 Task: Apply theme  ""Material "".
Action: Mouse moved to (192, 70)
Screenshot: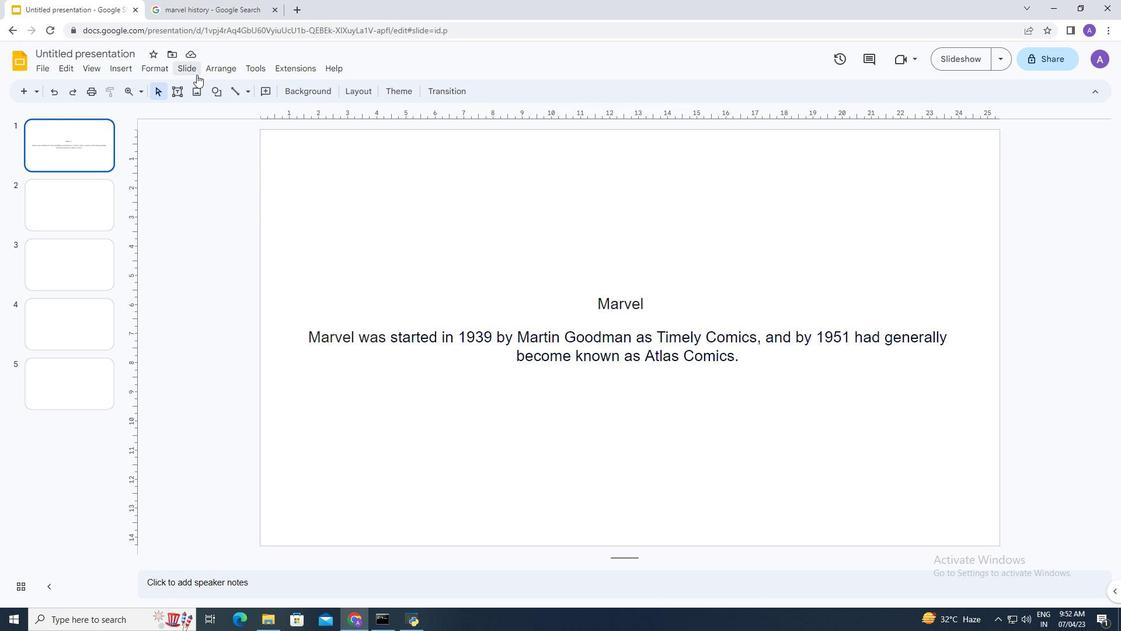
Action: Mouse pressed left at (192, 70)
Screenshot: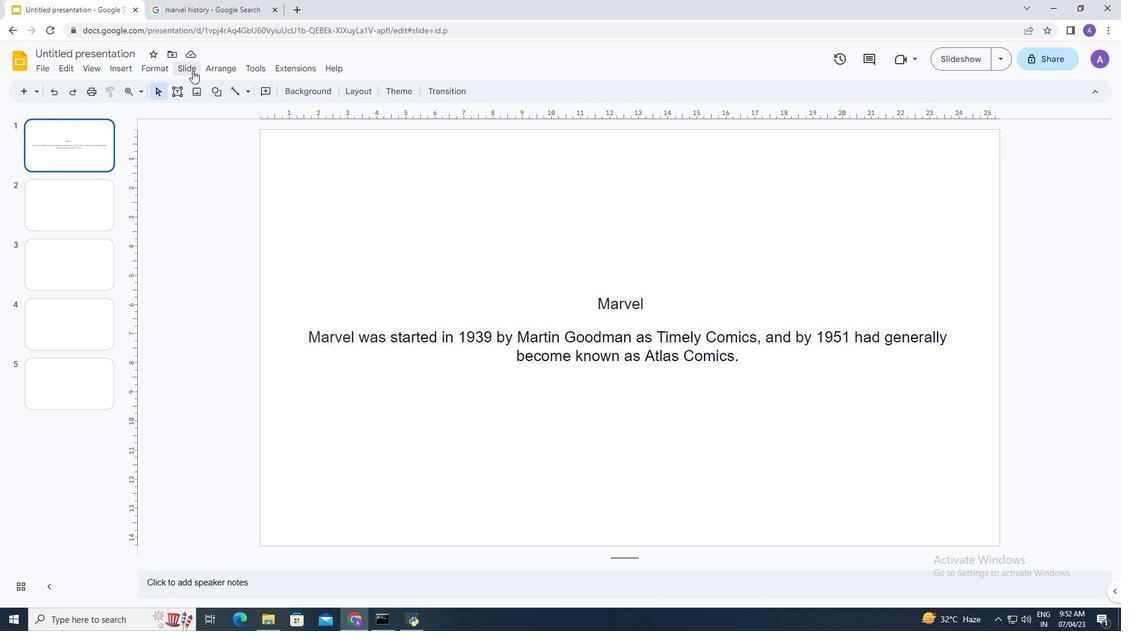 
Action: Mouse moved to (212, 276)
Screenshot: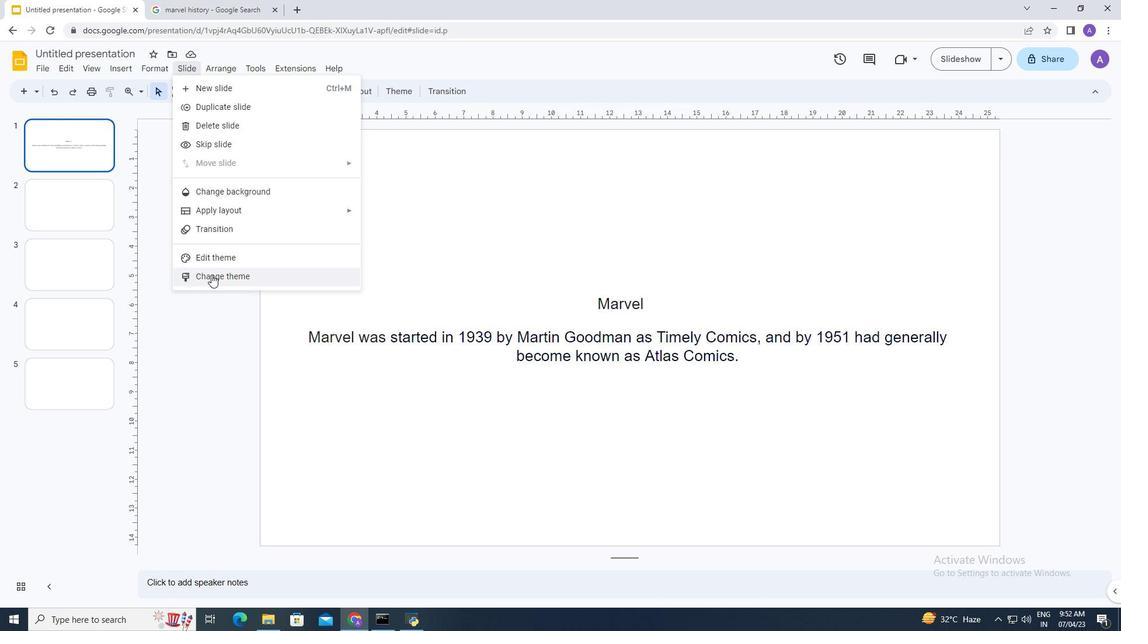 
Action: Mouse pressed left at (212, 276)
Screenshot: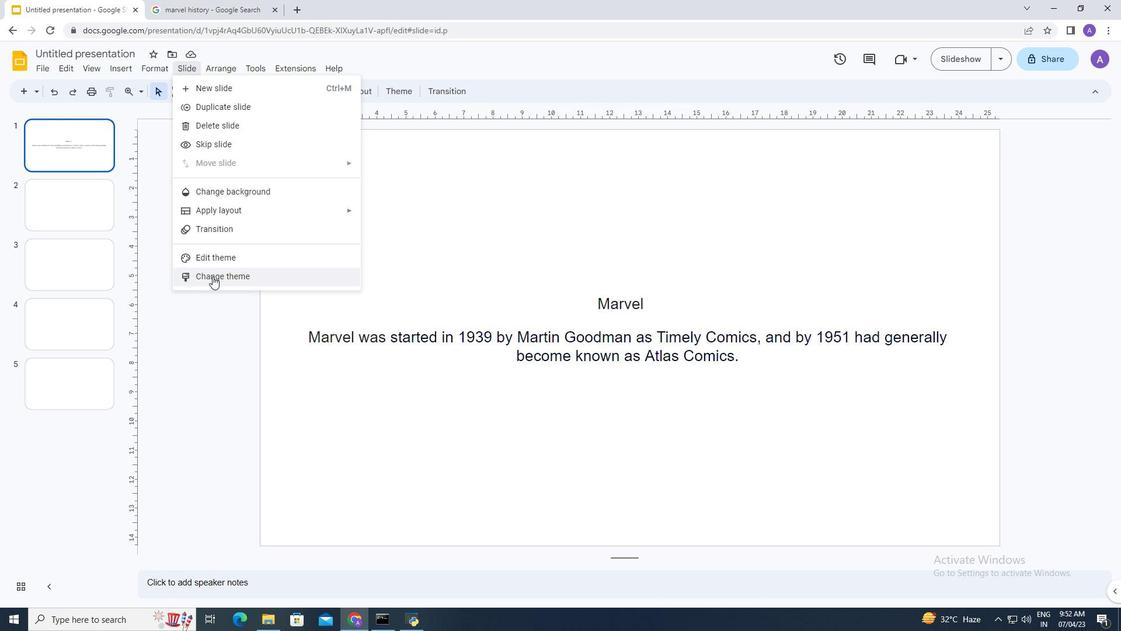 
Action: Mouse moved to (1052, 337)
Screenshot: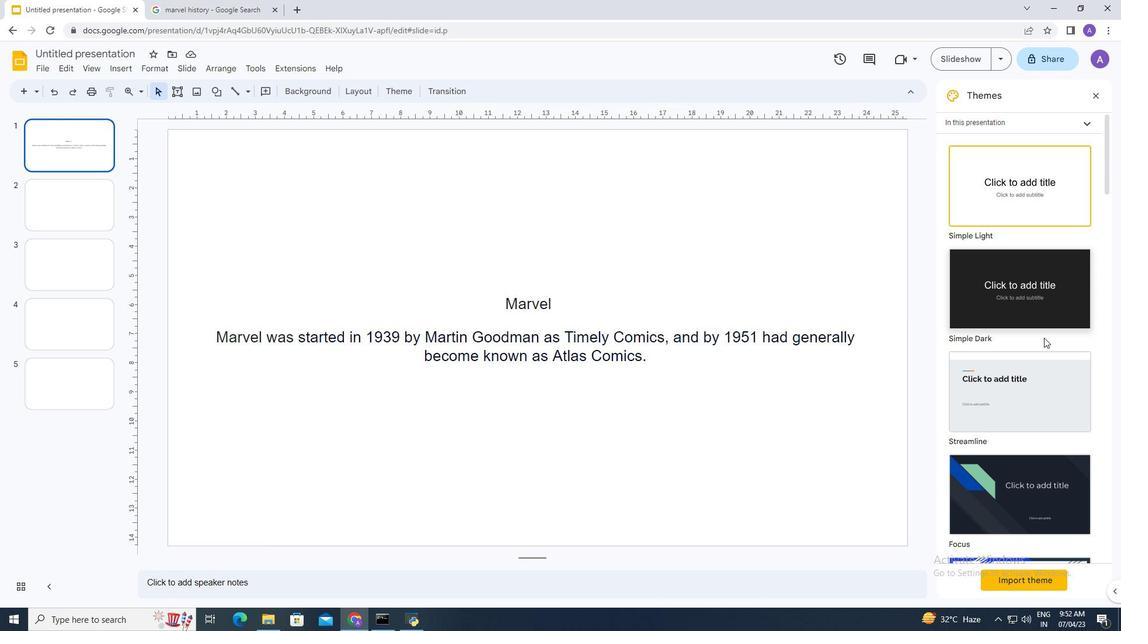 
Action: Mouse scrolled (1052, 337) with delta (0, 0)
Screenshot: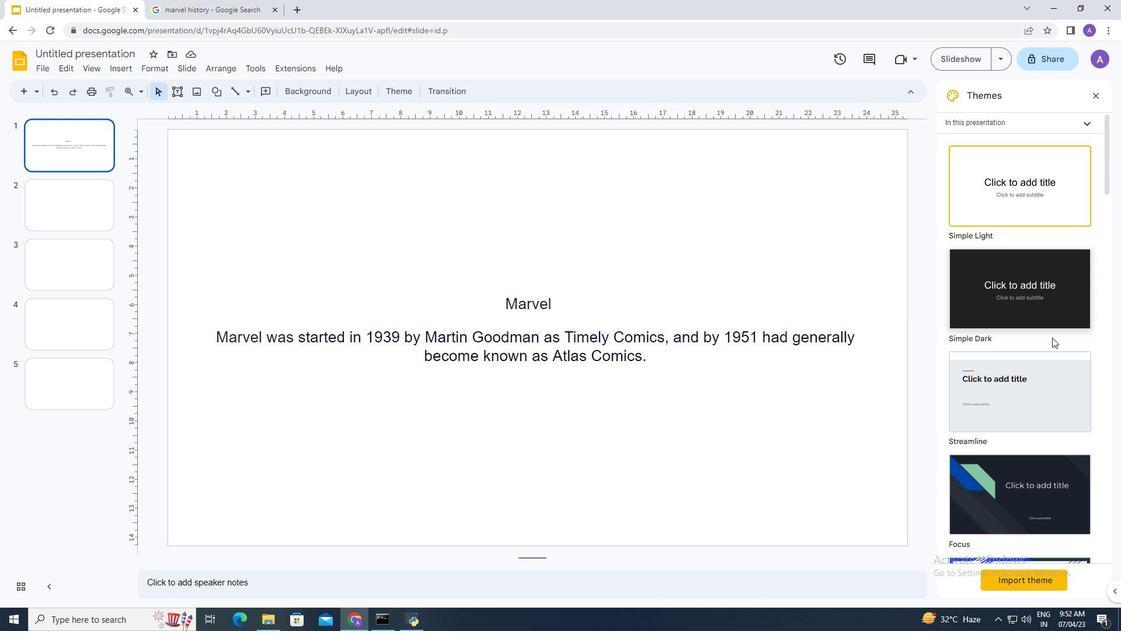 
Action: Mouse moved to (1014, 342)
Screenshot: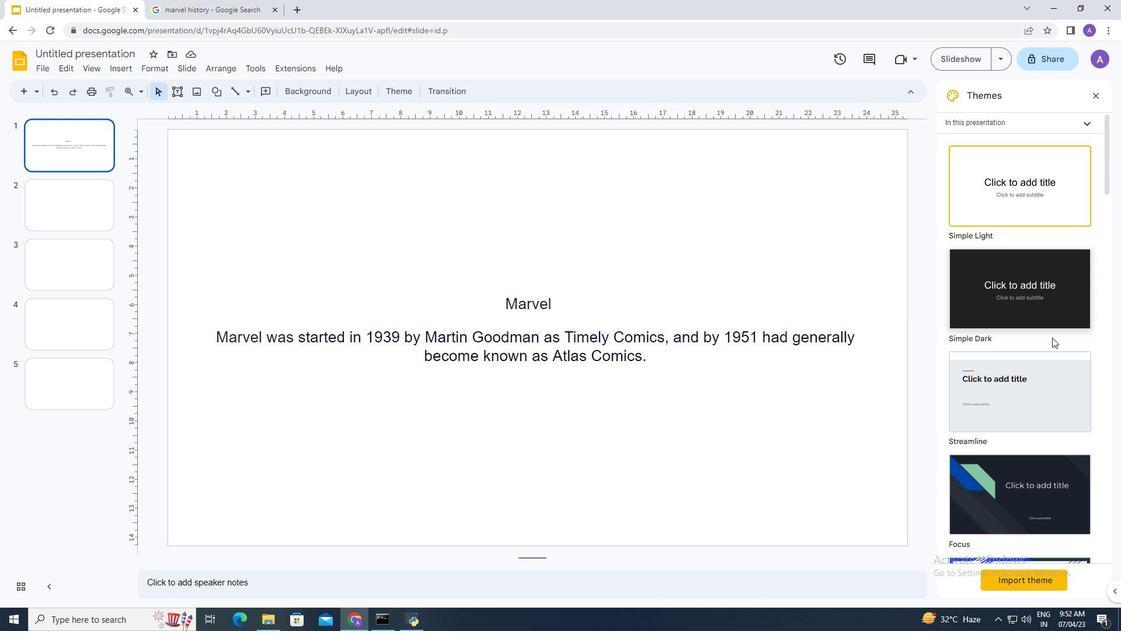 
Action: Mouse scrolled (1029, 339) with delta (0, 0)
Screenshot: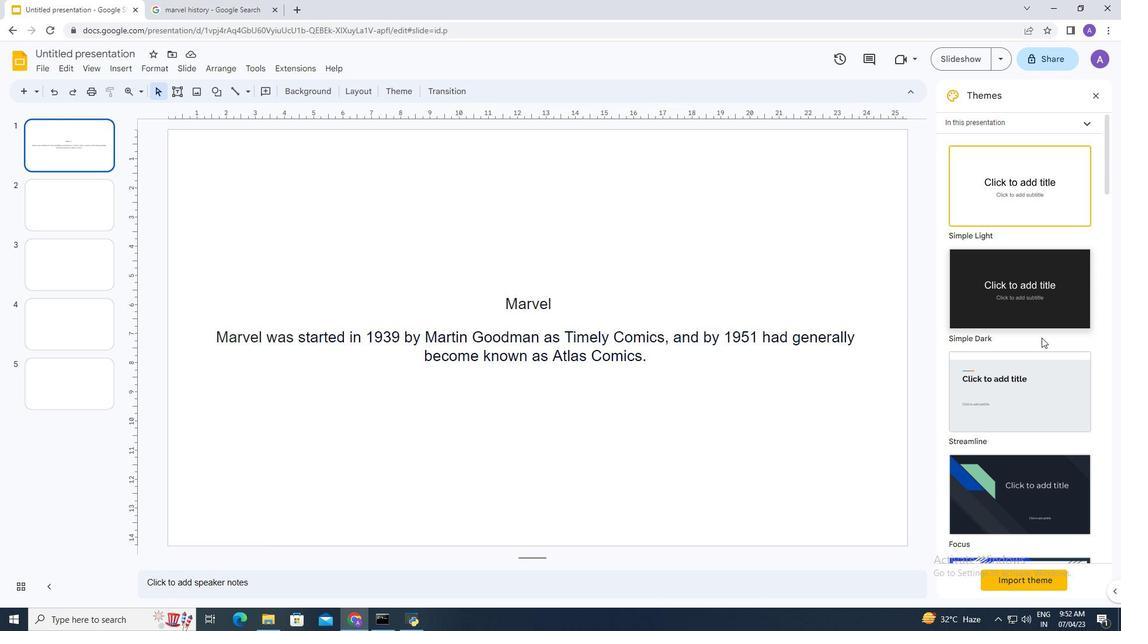 
Action: Mouse moved to (1014, 342)
Screenshot: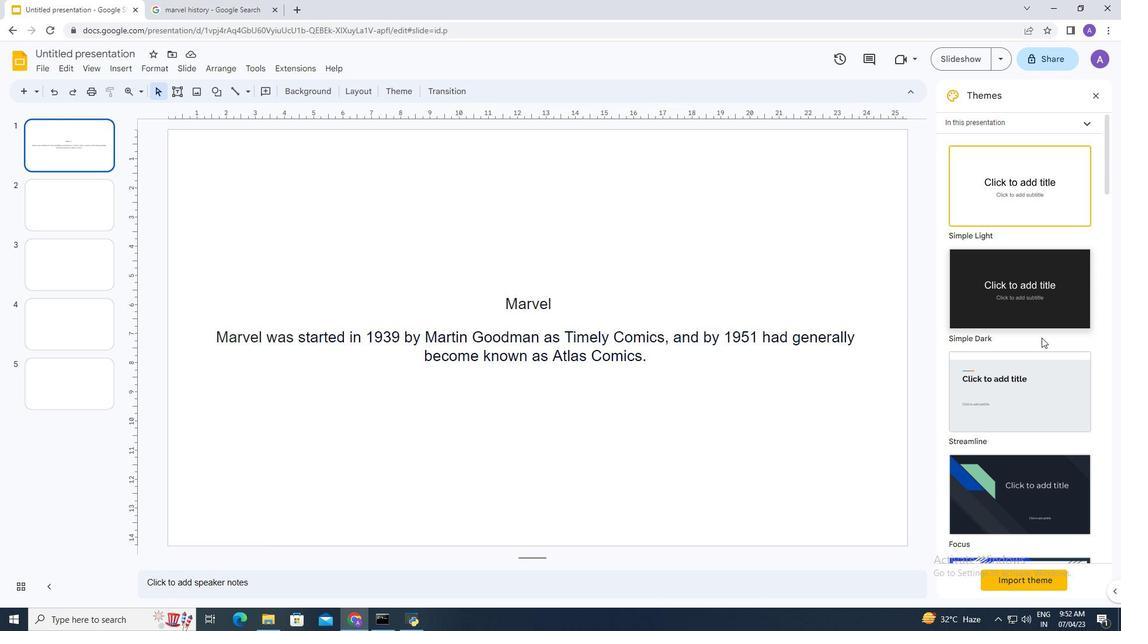 
Action: Mouse scrolled (1014, 342) with delta (0, 0)
Screenshot: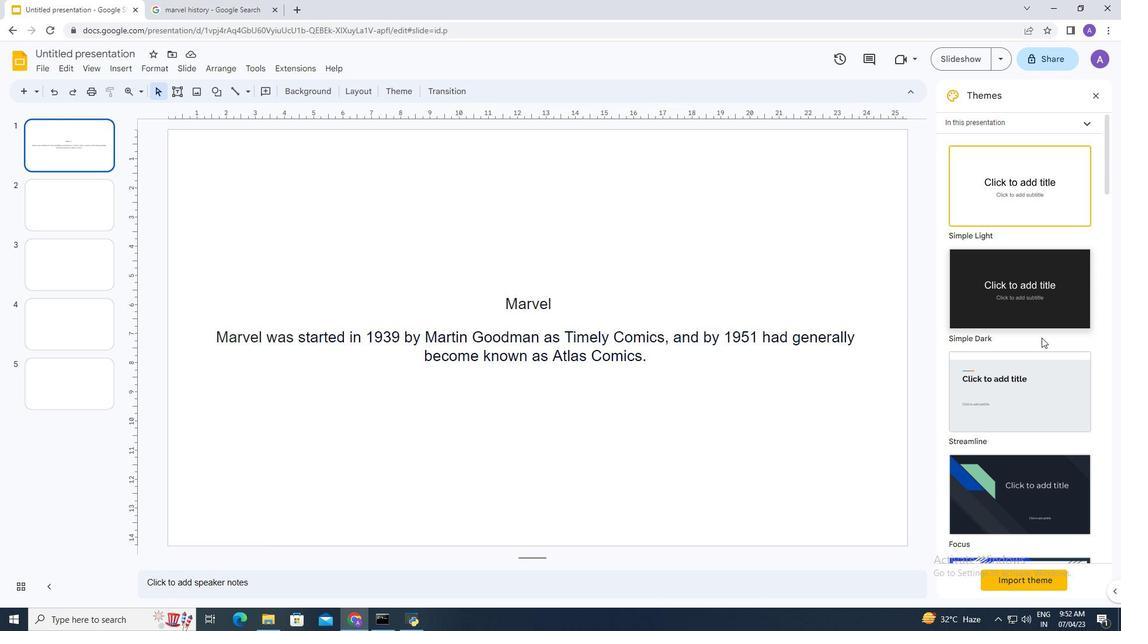 
Action: Mouse moved to (1009, 341)
Screenshot: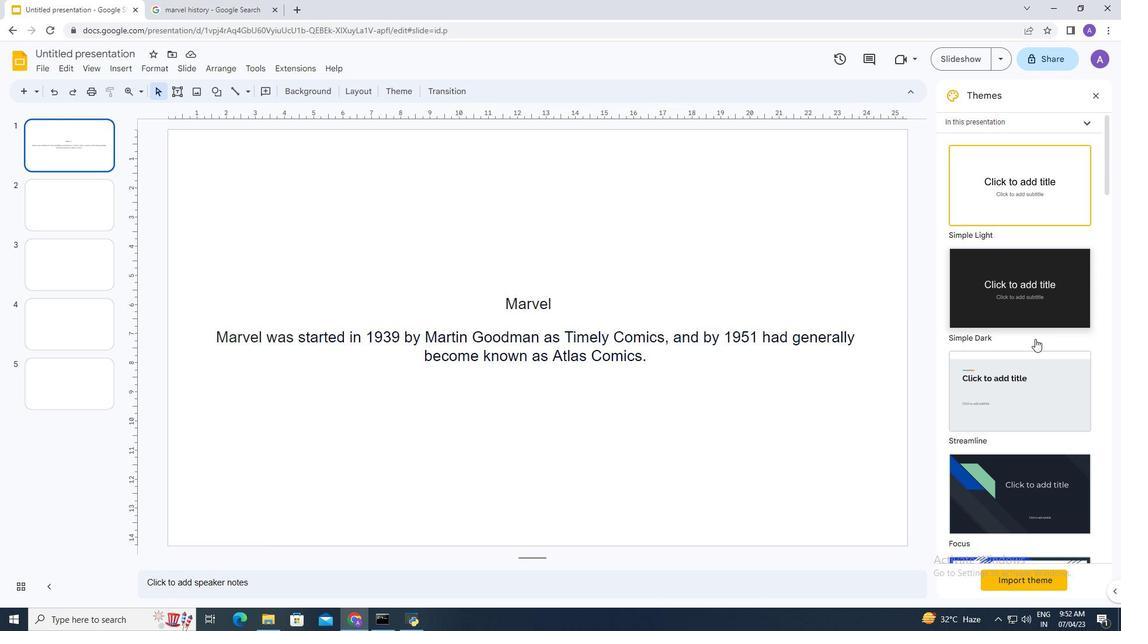 
Action: Mouse scrolled (1009, 341) with delta (0, 0)
Screenshot: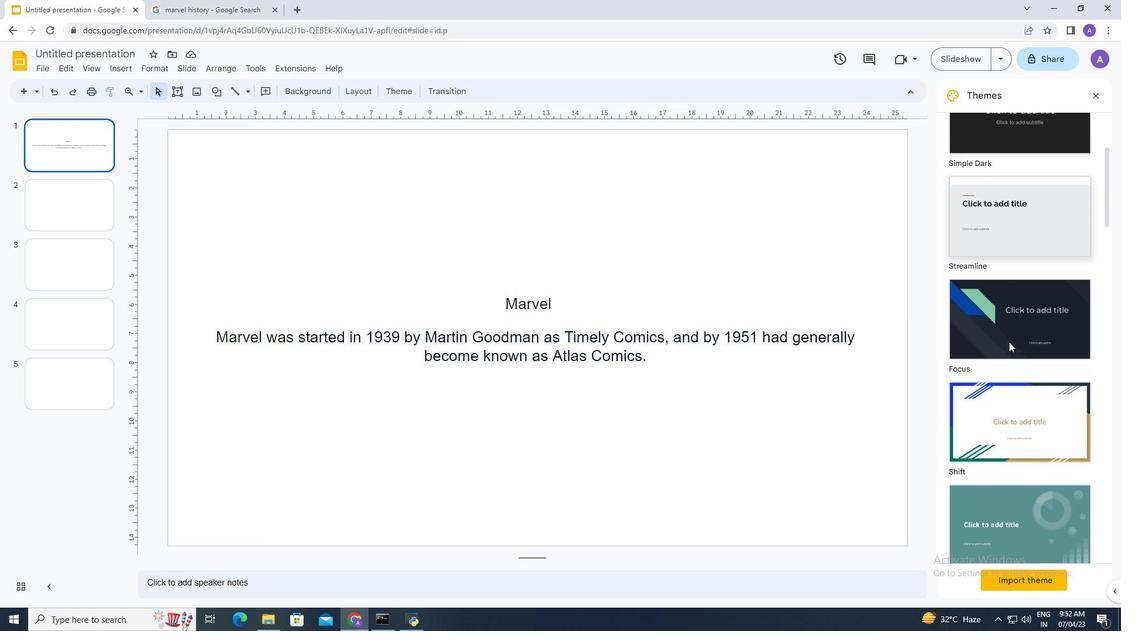 
Action: Mouse scrolled (1009, 341) with delta (0, 0)
Screenshot: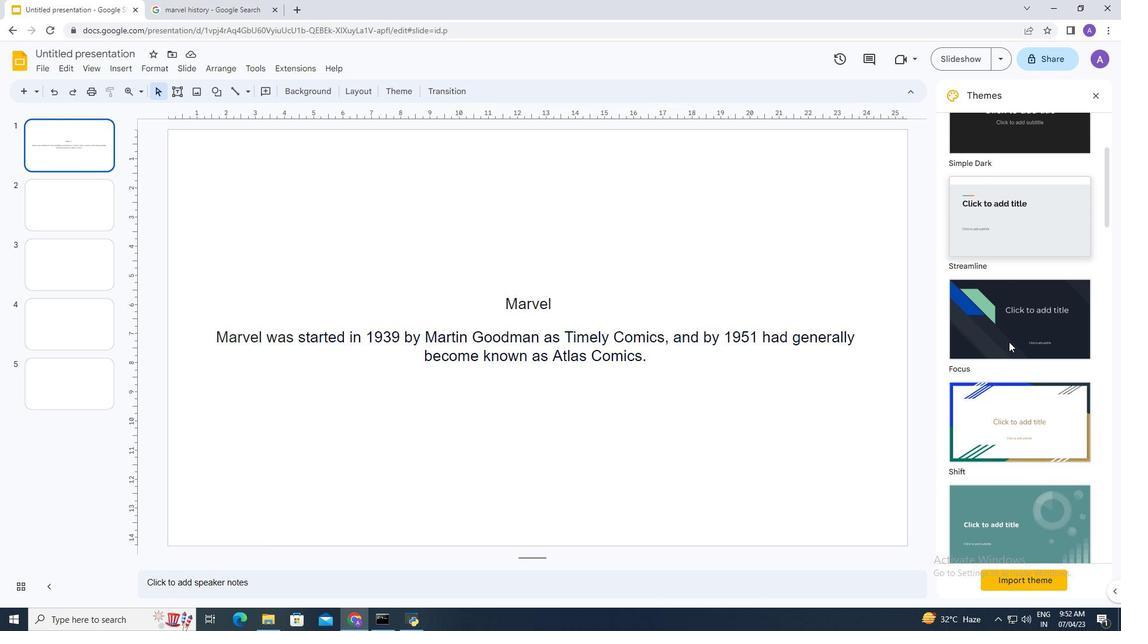 
Action: Mouse scrolled (1009, 341) with delta (0, 0)
Screenshot: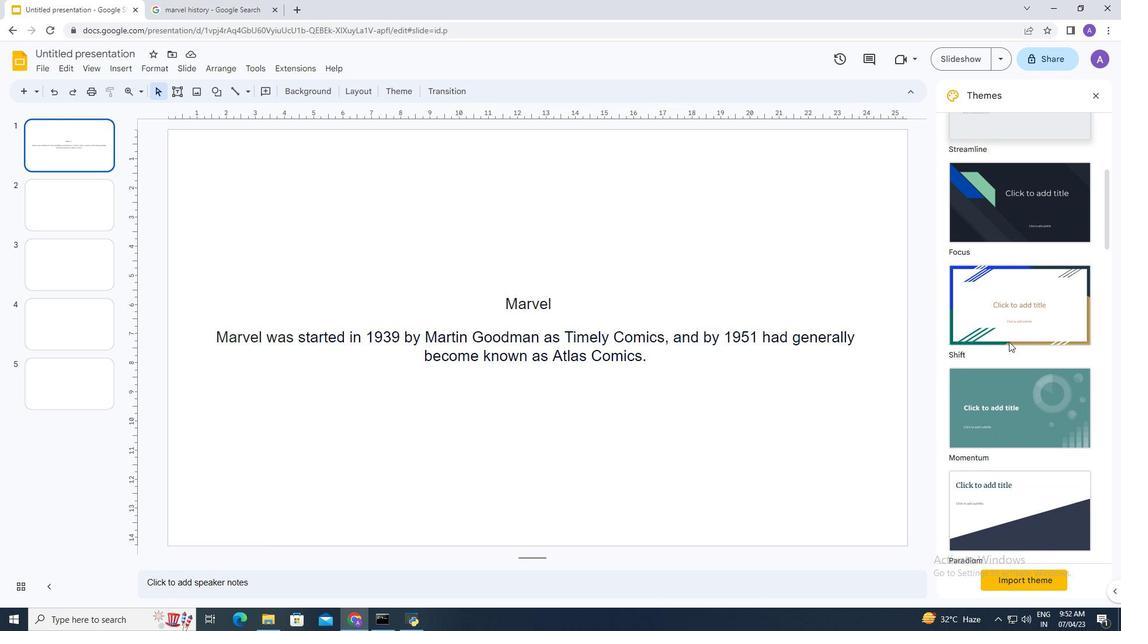 
Action: Mouse scrolled (1009, 341) with delta (0, 0)
Screenshot: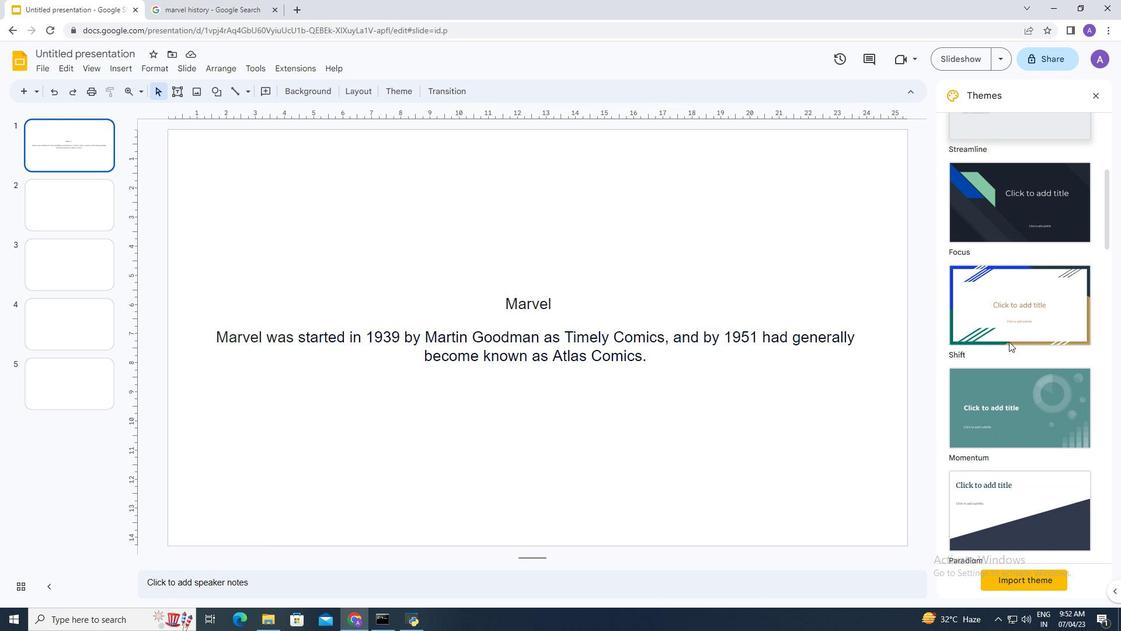 
Action: Mouse scrolled (1009, 341) with delta (0, 0)
Screenshot: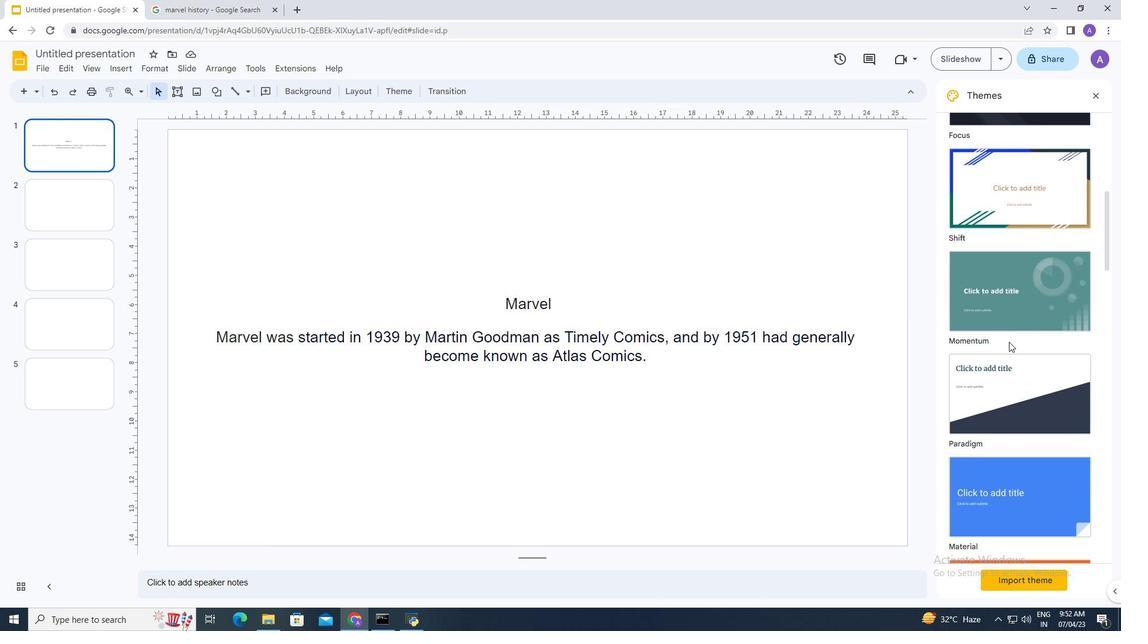 
Action: Mouse scrolled (1009, 341) with delta (0, 0)
Screenshot: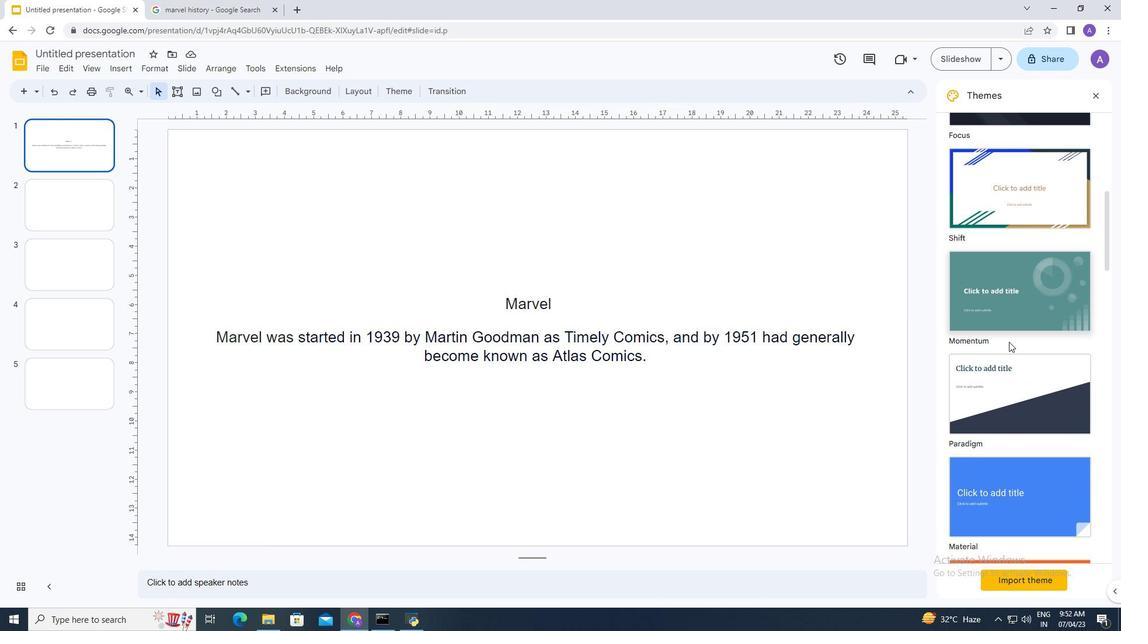
Action: Mouse scrolled (1009, 341) with delta (0, 0)
Screenshot: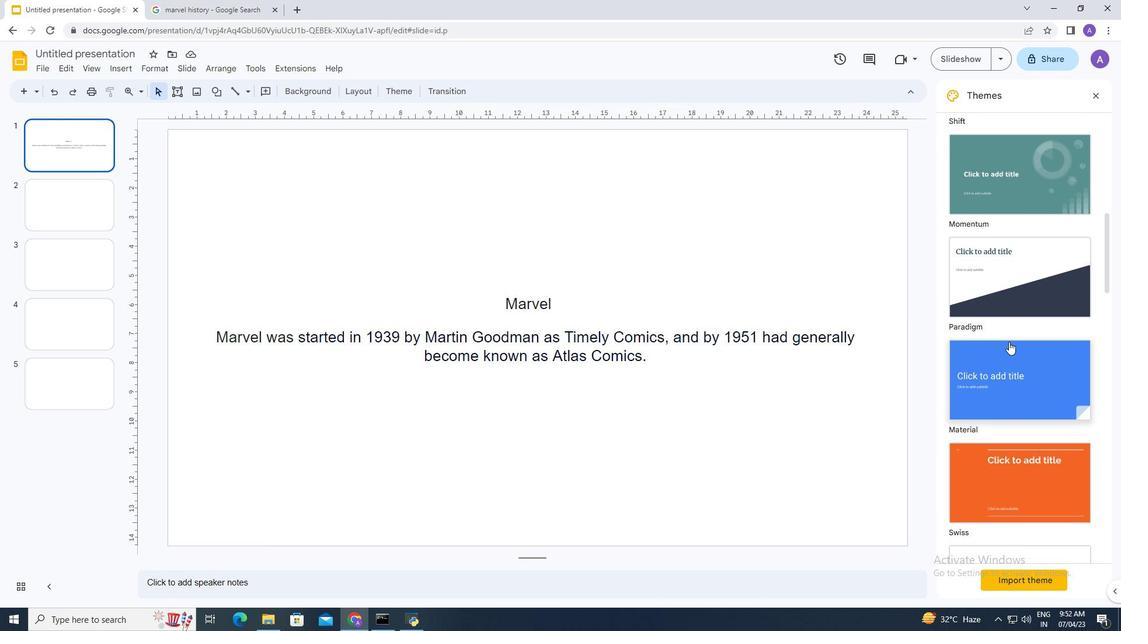 
Action: Mouse moved to (1009, 333)
Screenshot: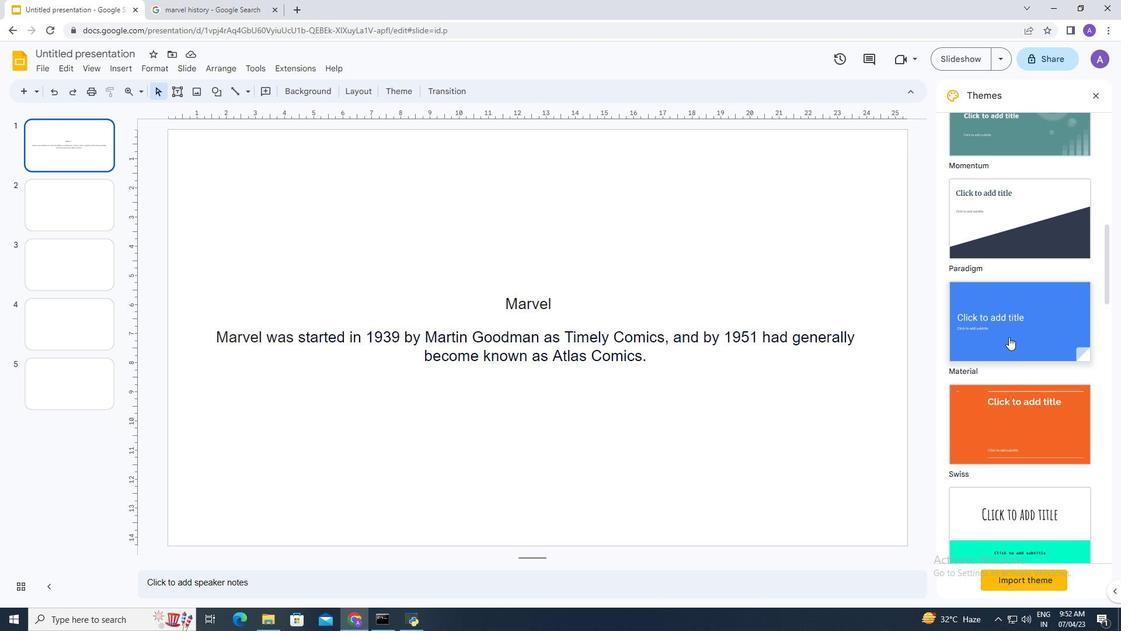 
Action: Mouse pressed left at (1009, 333)
Screenshot: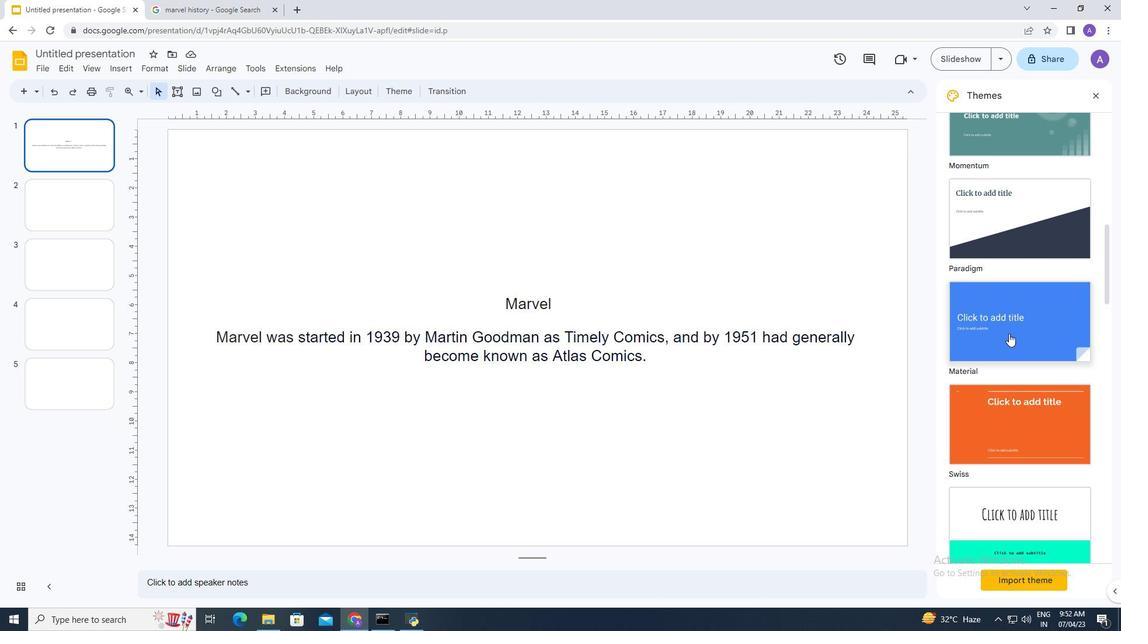 
Action: Mouse moved to (626, 252)
Screenshot: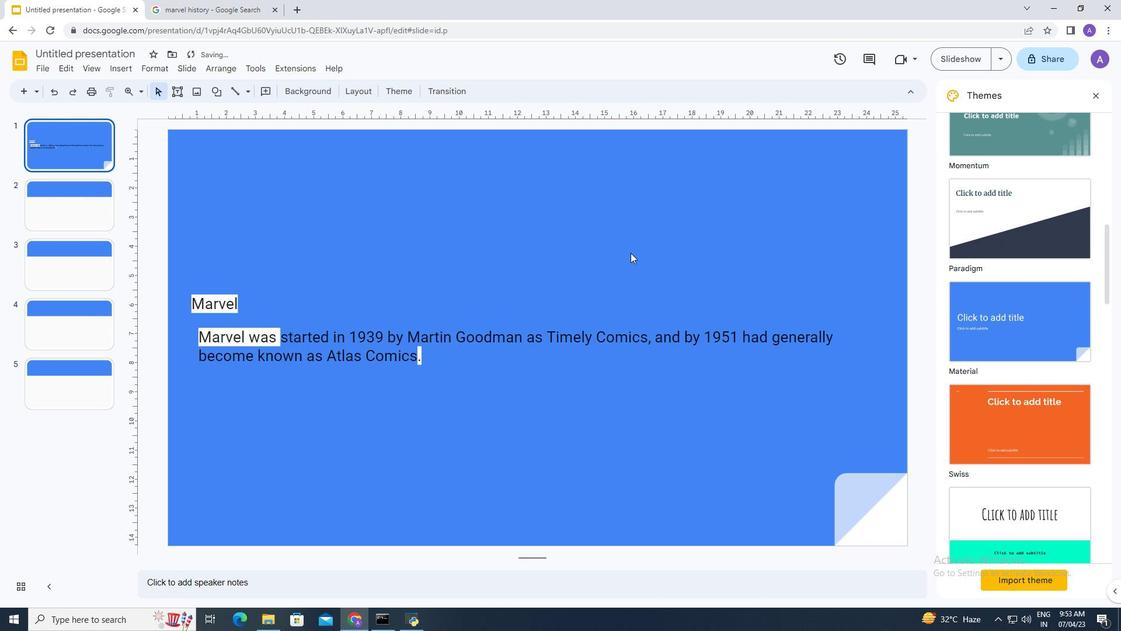 
